 Task: Create a due date automation trigger when advanced on, on the wednesday after a card is due add content with a description ending with resume at 11:00 AM.
Action: Mouse moved to (1126, 87)
Screenshot: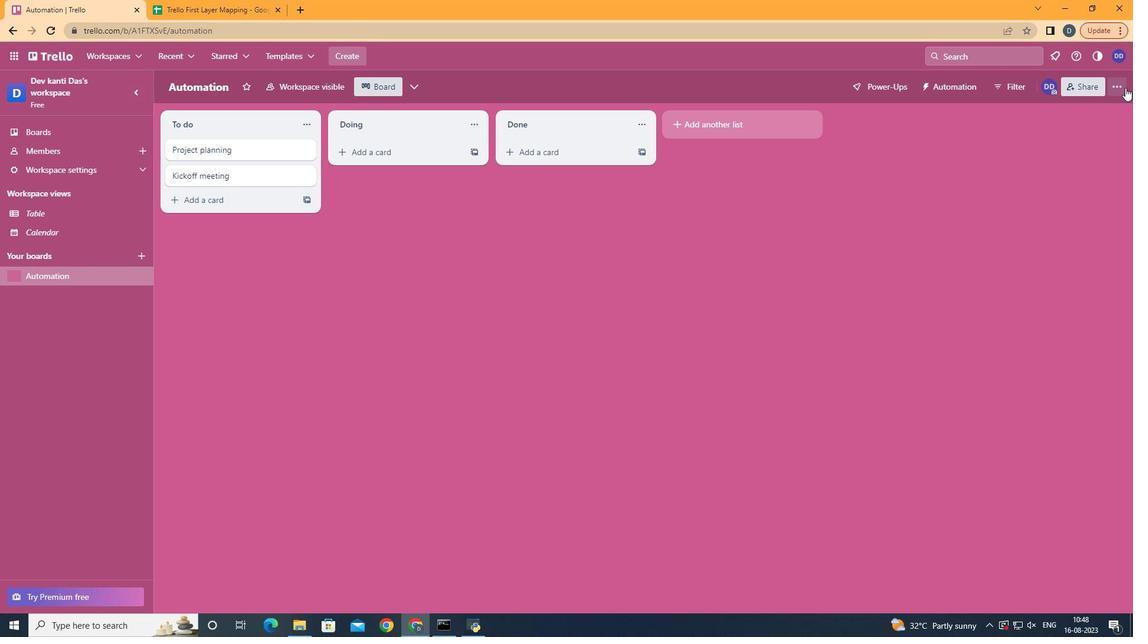 
Action: Mouse pressed left at (1126, 87)
Screenshot: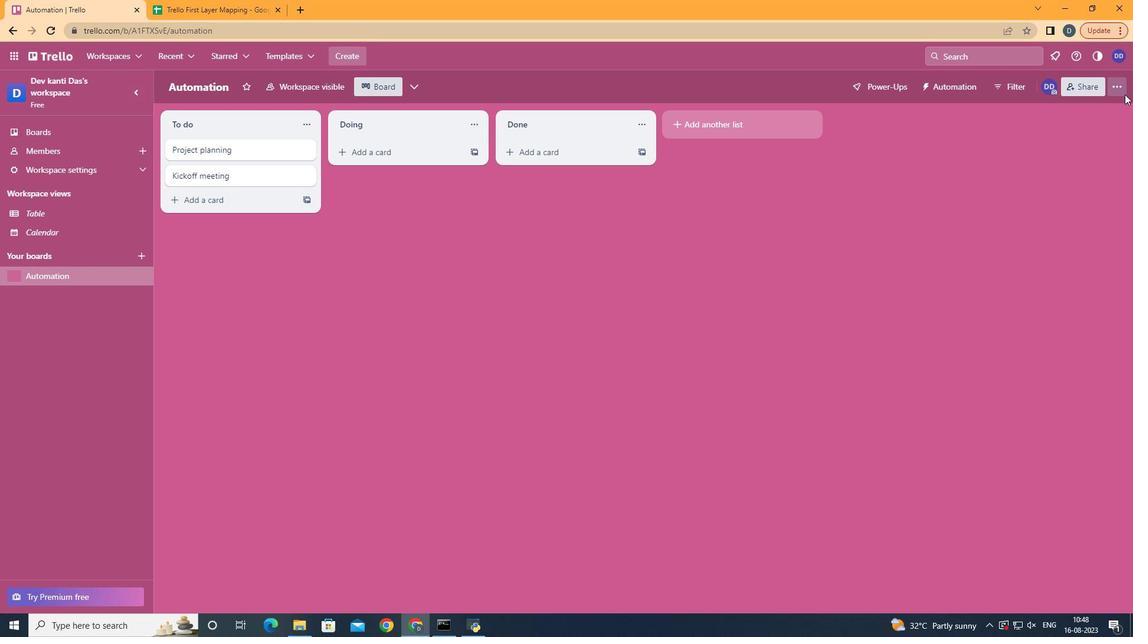 
Action: Mouse moved to (1046, 241)
Screenshot: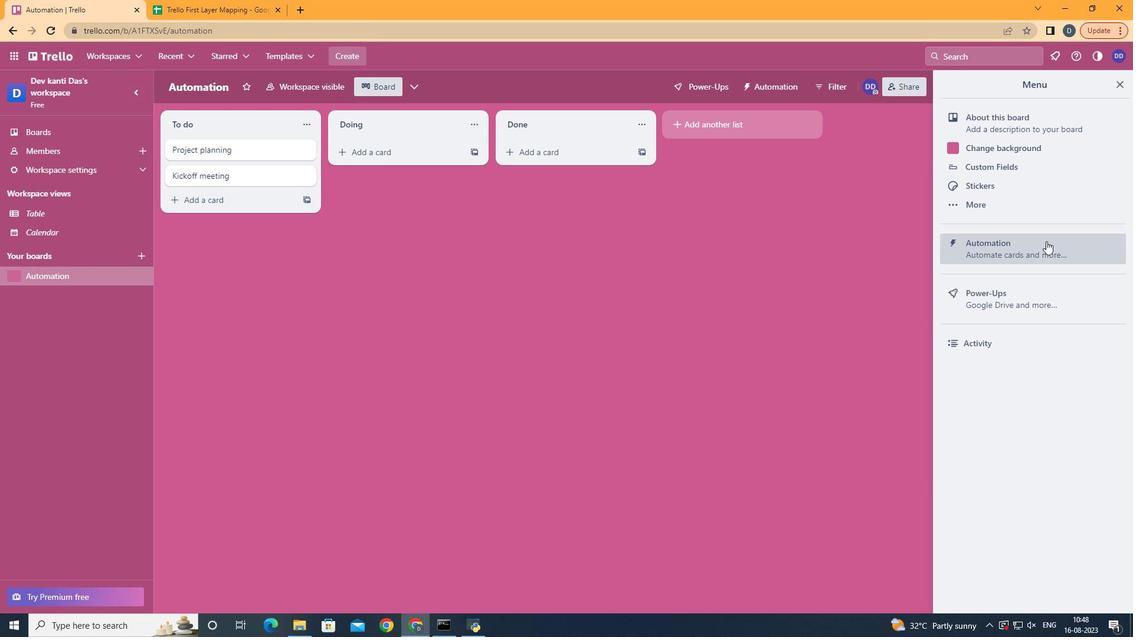 
Action: Mouse pressed left at (1046, 241)
Screenshot: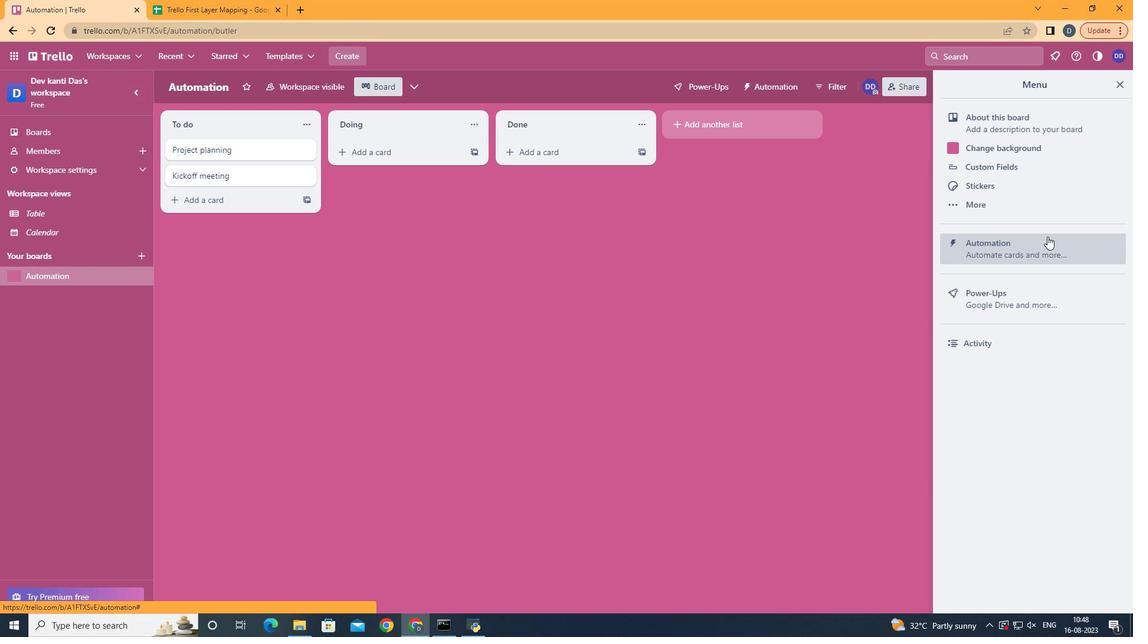 
Action: Mouse moved to (223, 237)
Screenshot: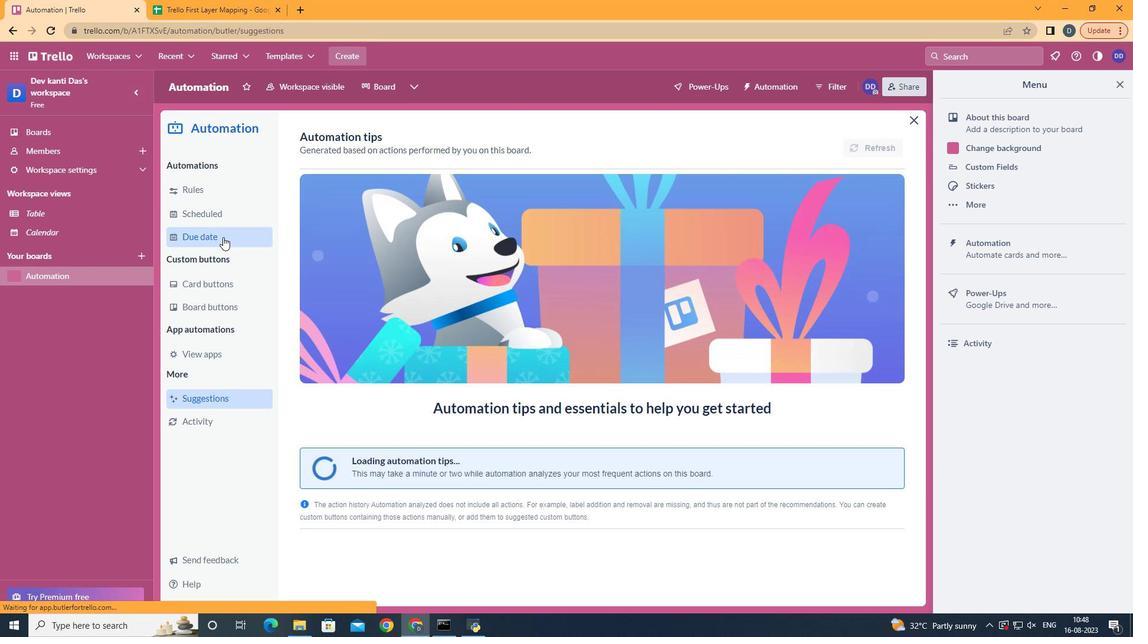 
Action: Mouse pressed left at (223, 237)
Screenshot: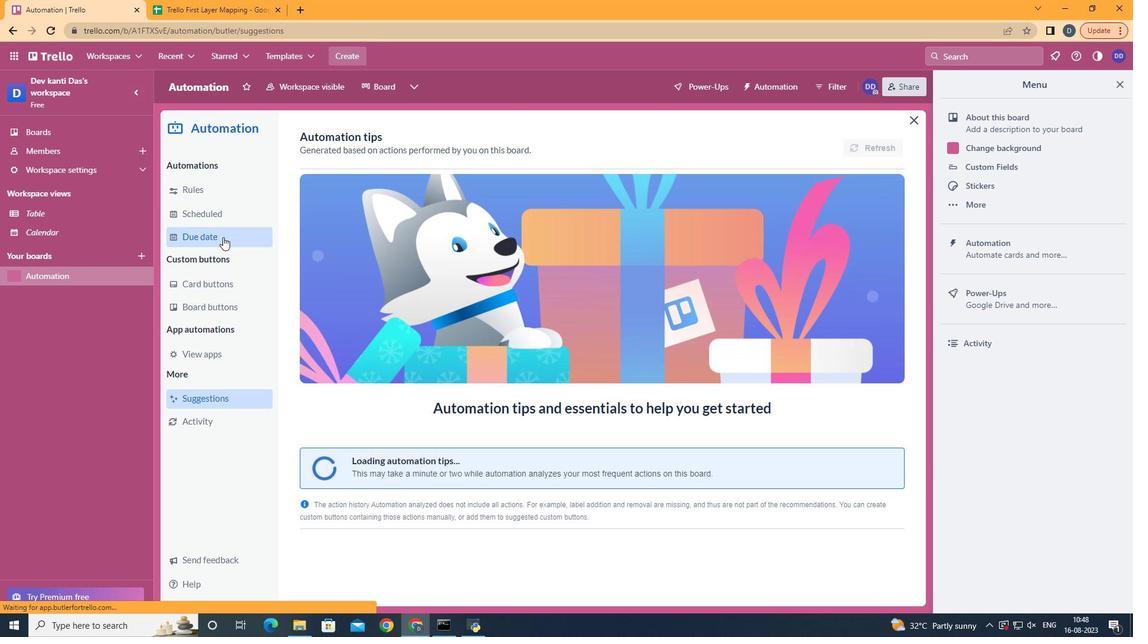 
Action: Mouse moved to (826, 139)
Screenshot: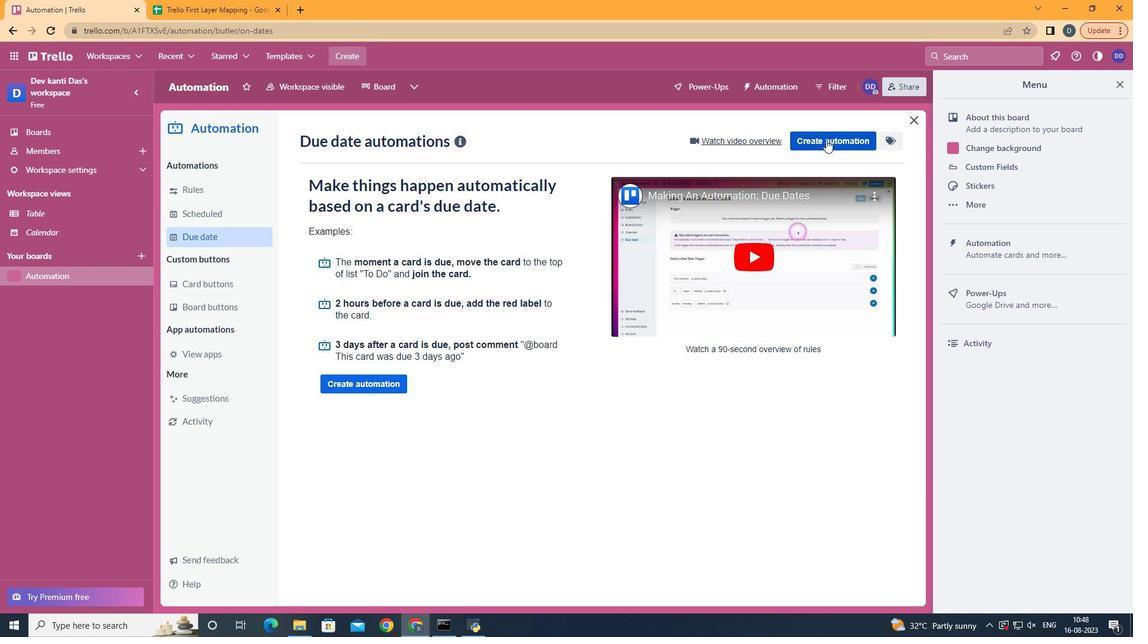 
Action: Mouse pressed left at (826, 139)
Screenshot: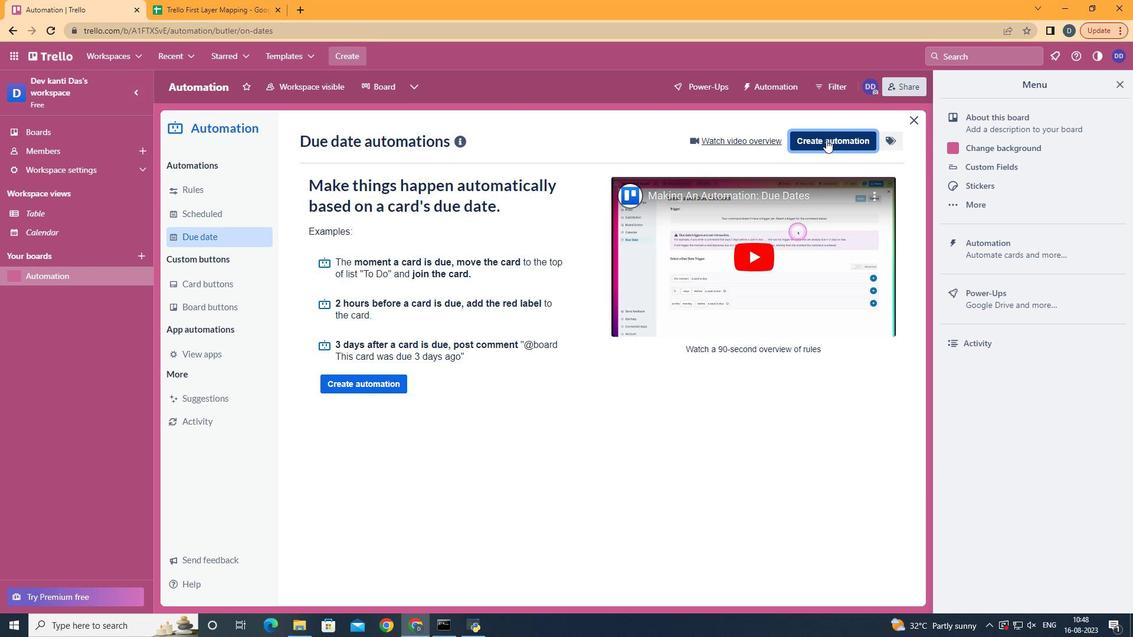 
Action: Mouse moved to (612, 249)
Screenshot: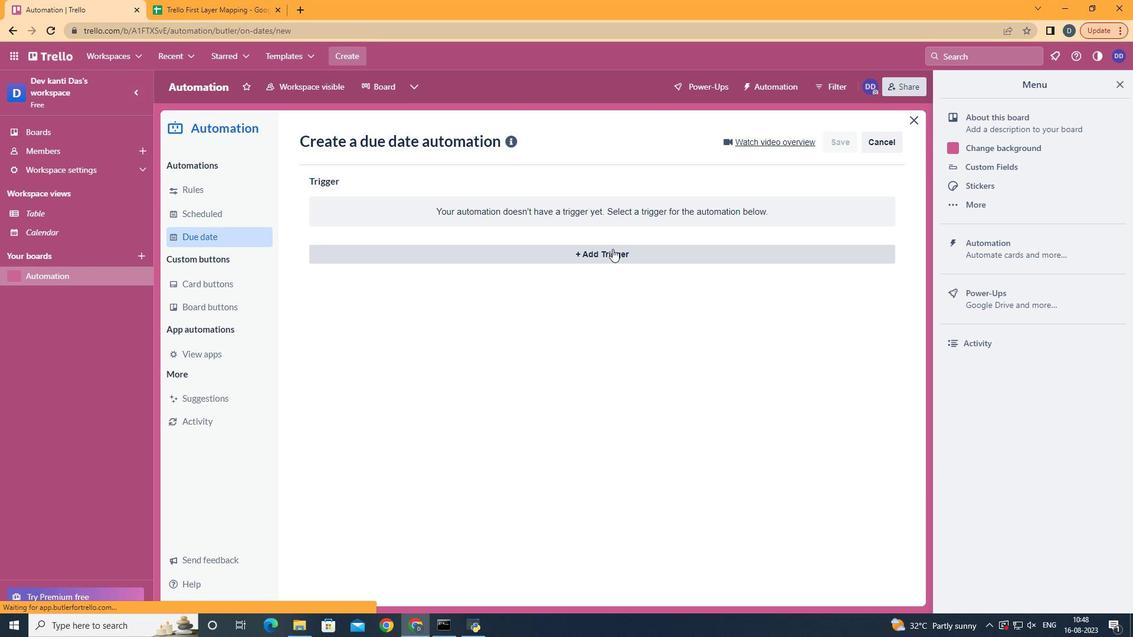 
Action: Mouse pressed left at (612, 249)
Screenshot: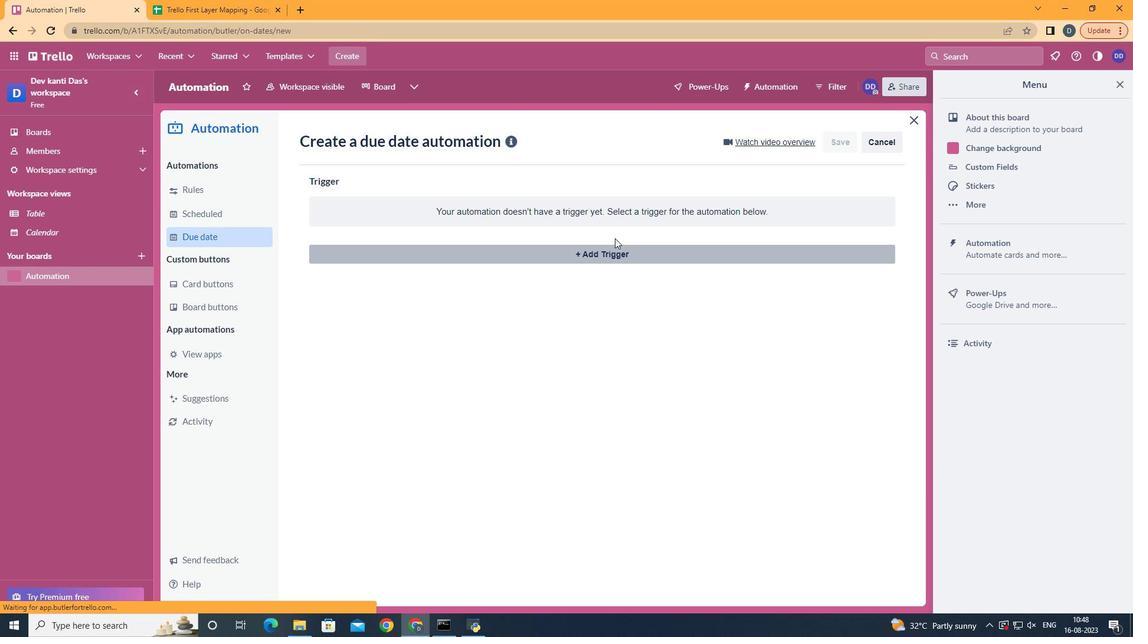 
Action: Mouse moved to (393, 359)
Screenshot: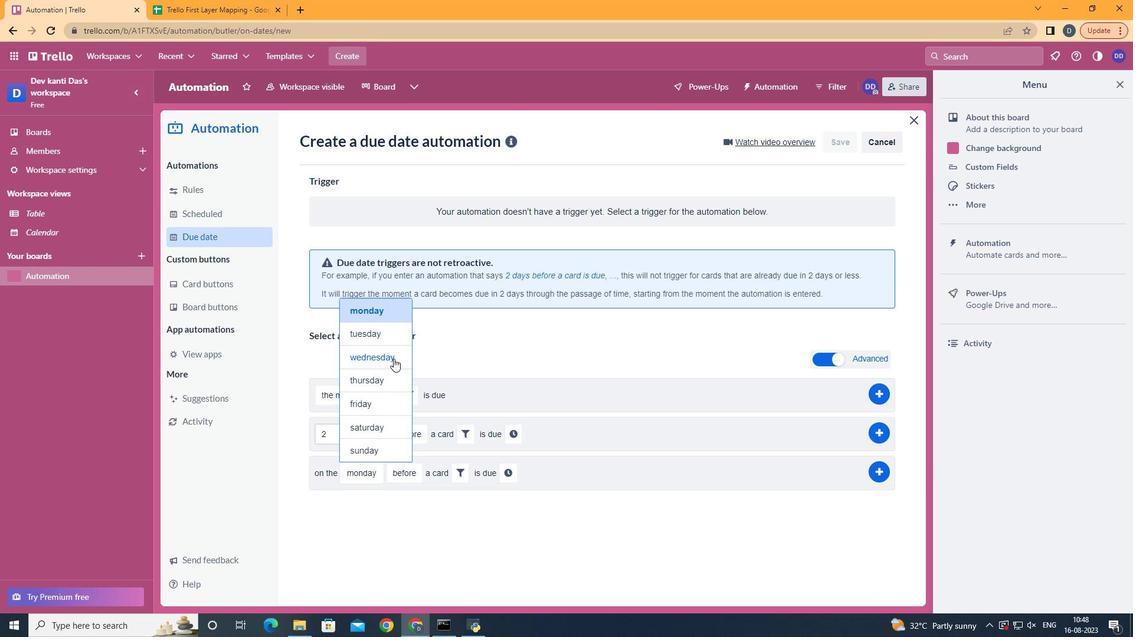 
Action: Mouse pressed left at (393, 359)
Screenshot: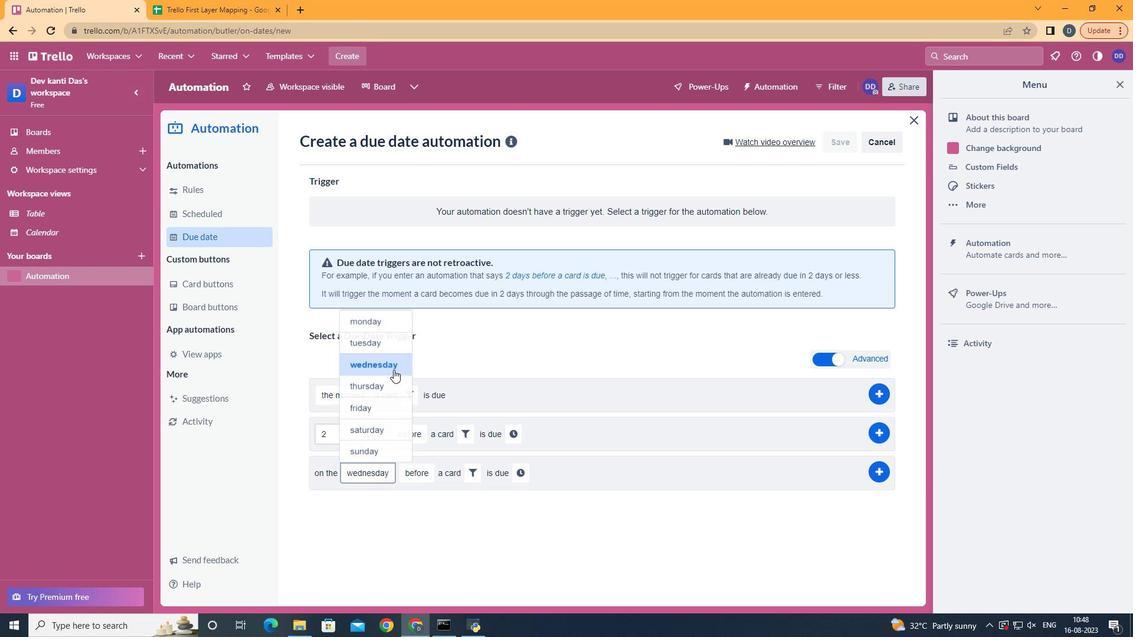 
Action: Mouse moved to (424, 519)
Screenshot: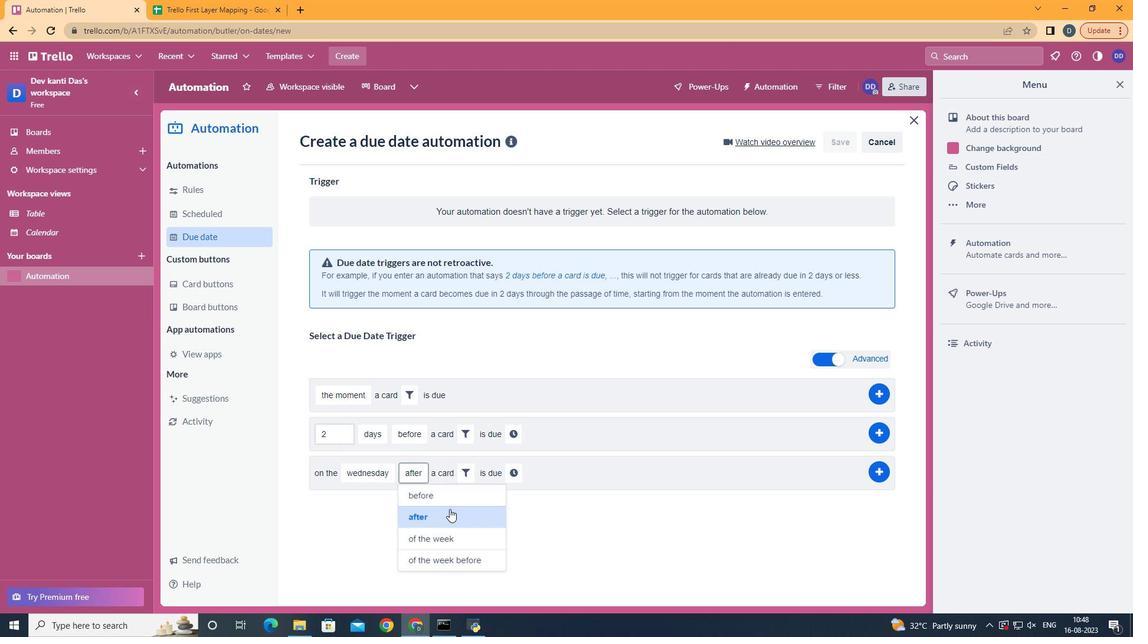 
Action: Mouse pressed left at (424, 519)
Screenshot: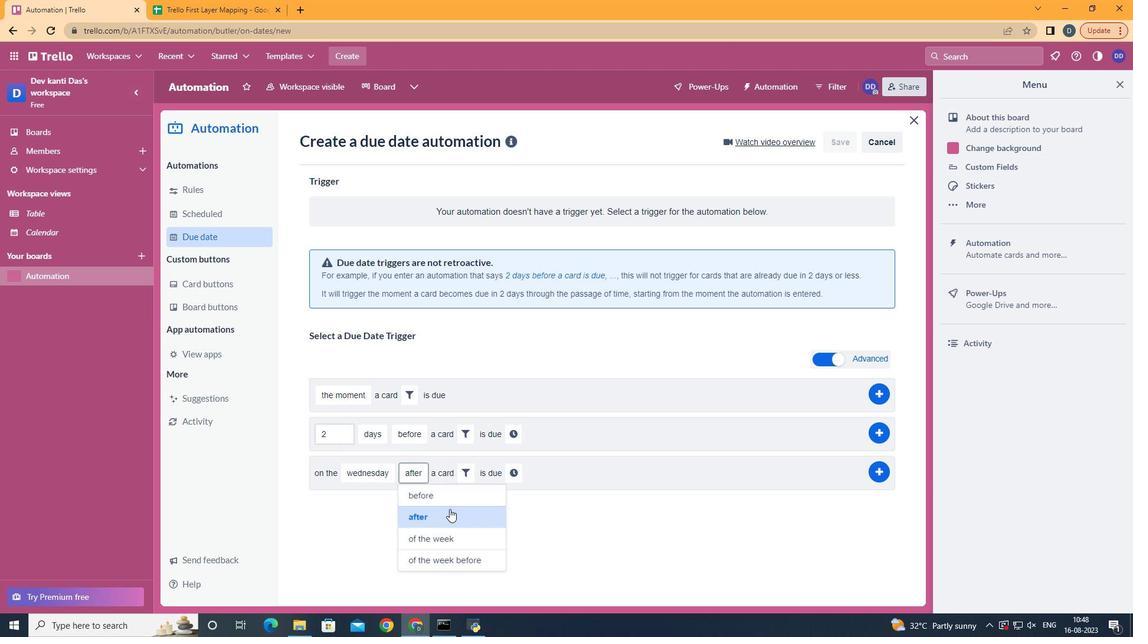 
Action: Mouse moved to (468, 480)
Screenshot: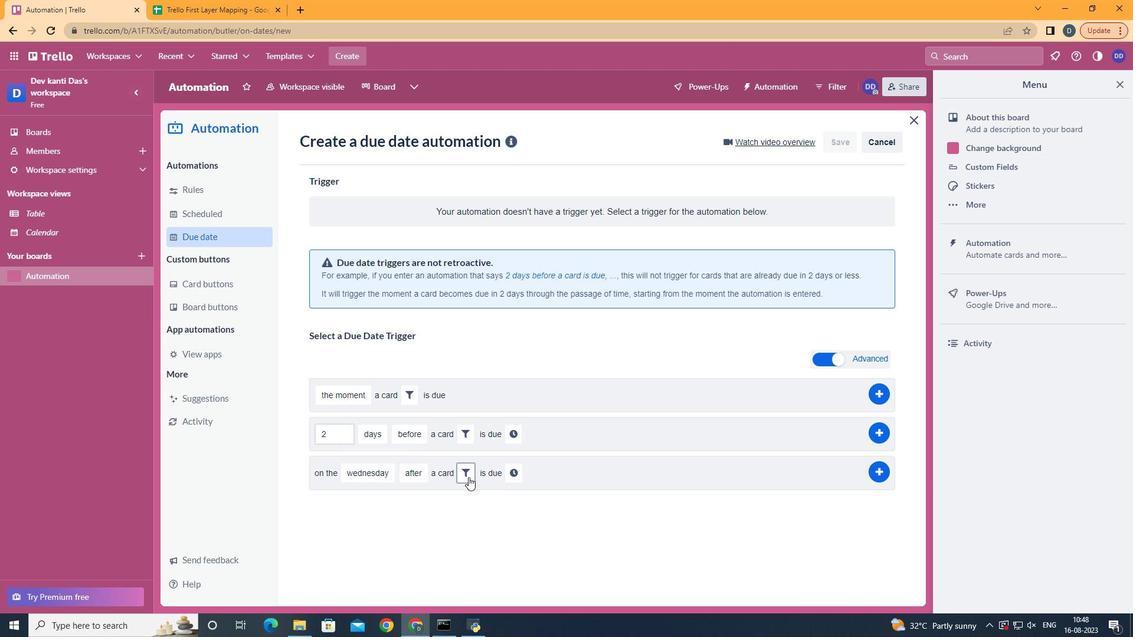 
Action: Mouse pressed left at (468, 480)
Screenshot: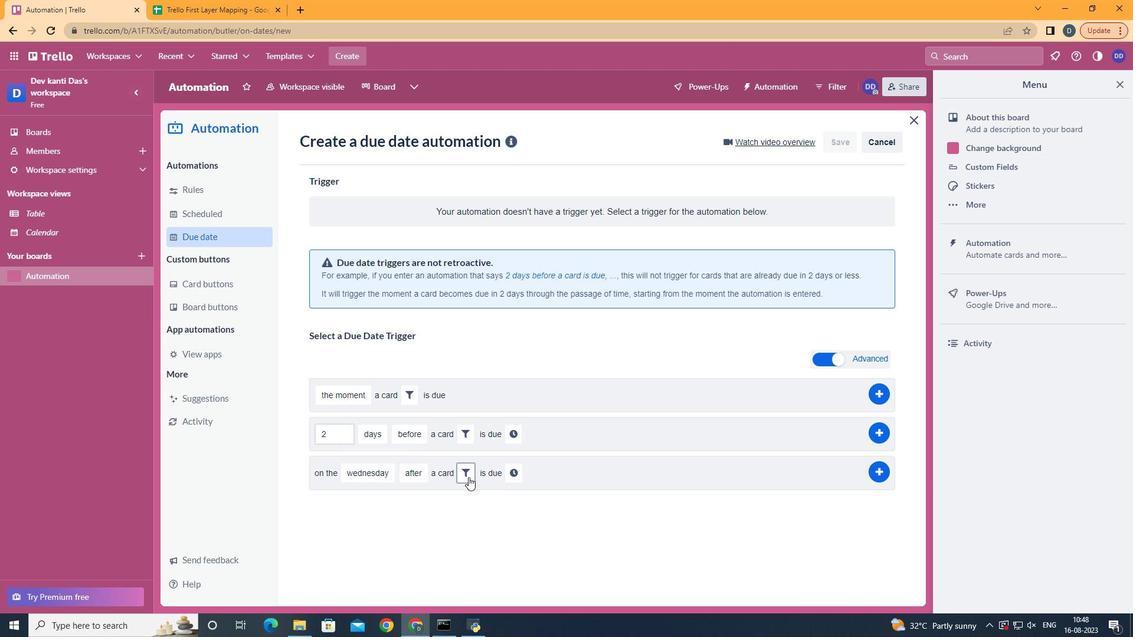 
Action: Mouse moved to (601, 508)
Screenshot: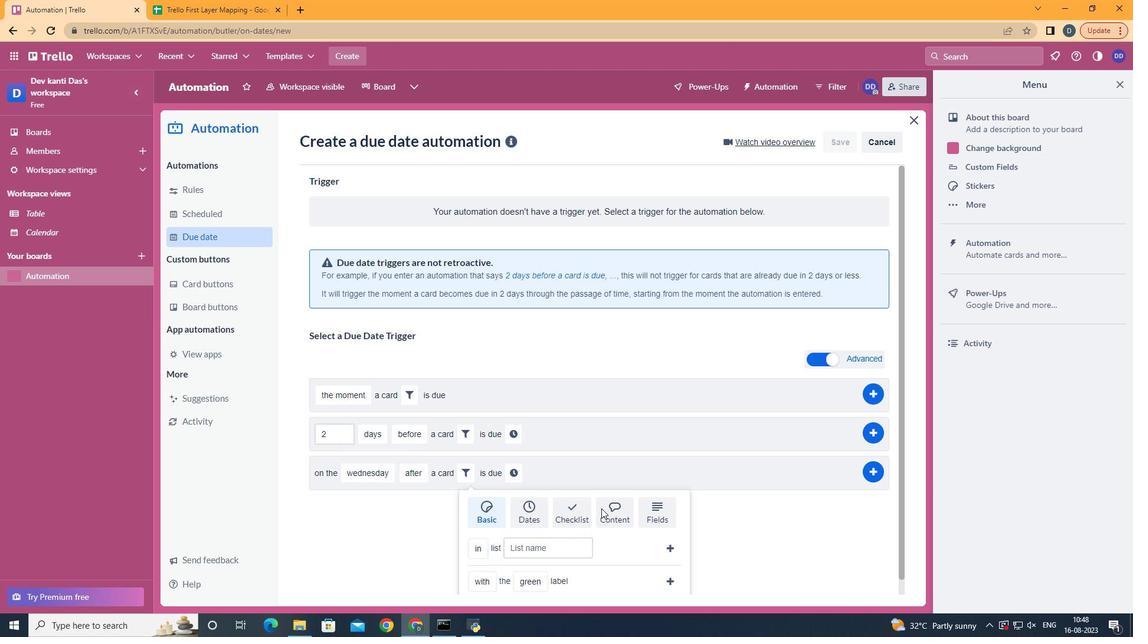 
Action: Mouse pressed left at (601, 508)
Screenshot: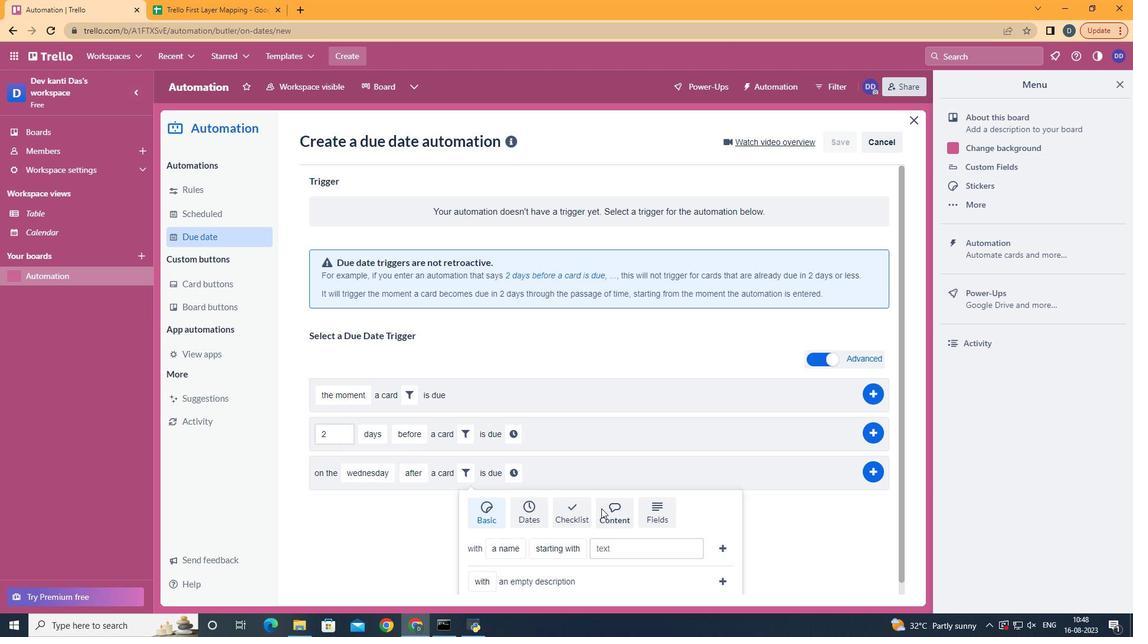 
Action: Mouse moved to (520, 495)
Screenshot: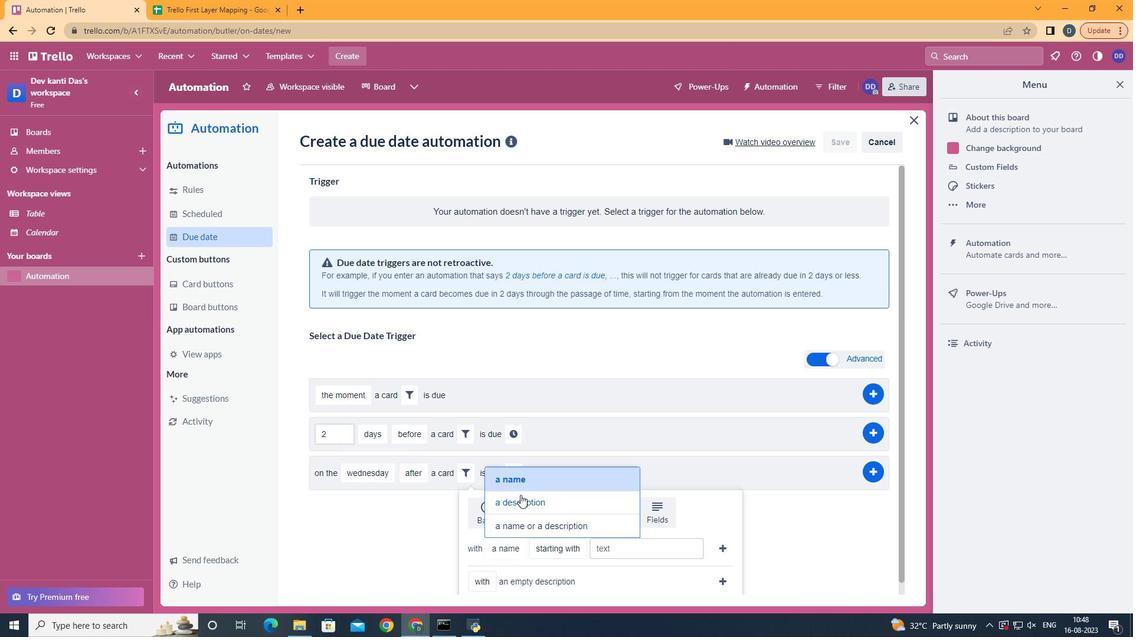 
Action: Mouse pressed left at (520, 495)
Screenshot: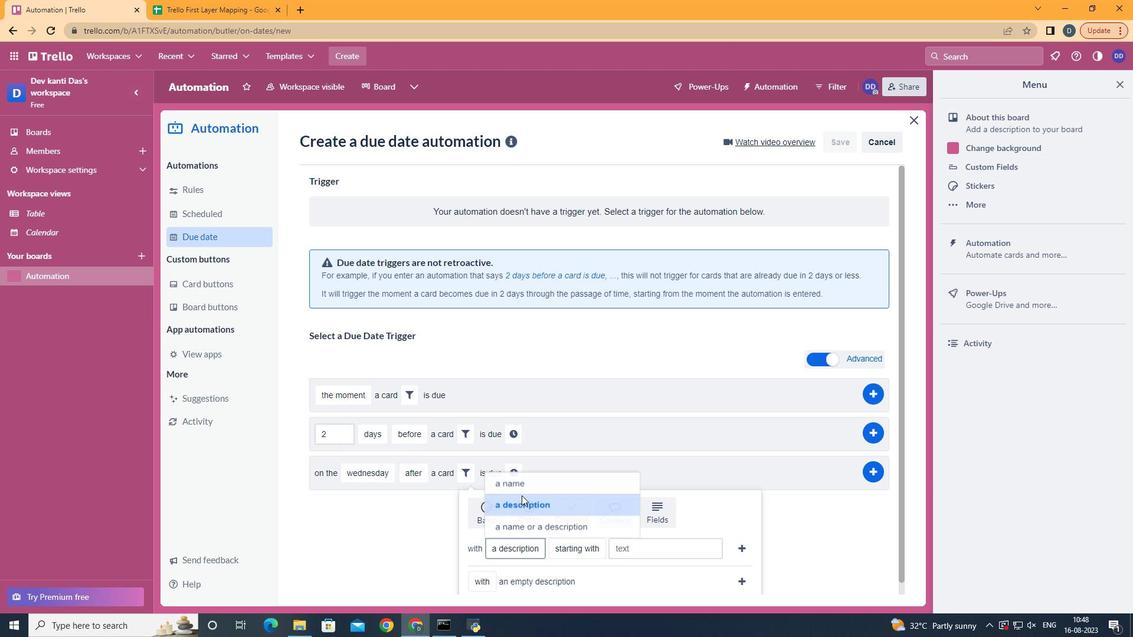 
Action: Mouse moved to (586, 430)
Screenshot: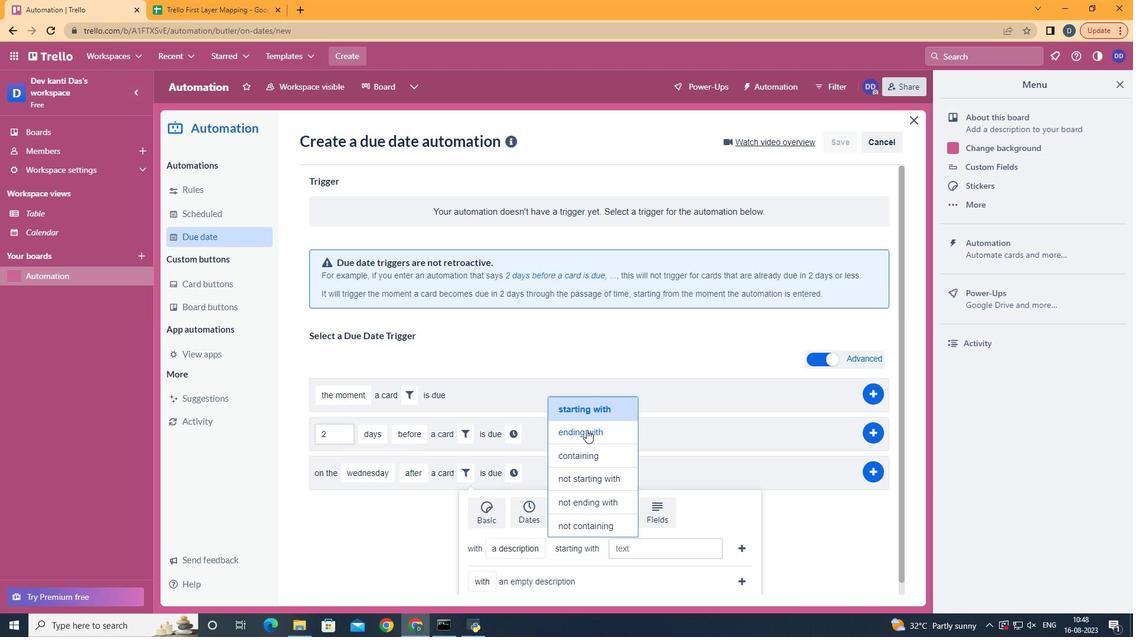 
Action: Mouse pressed left at (586, 430)
Screenshot: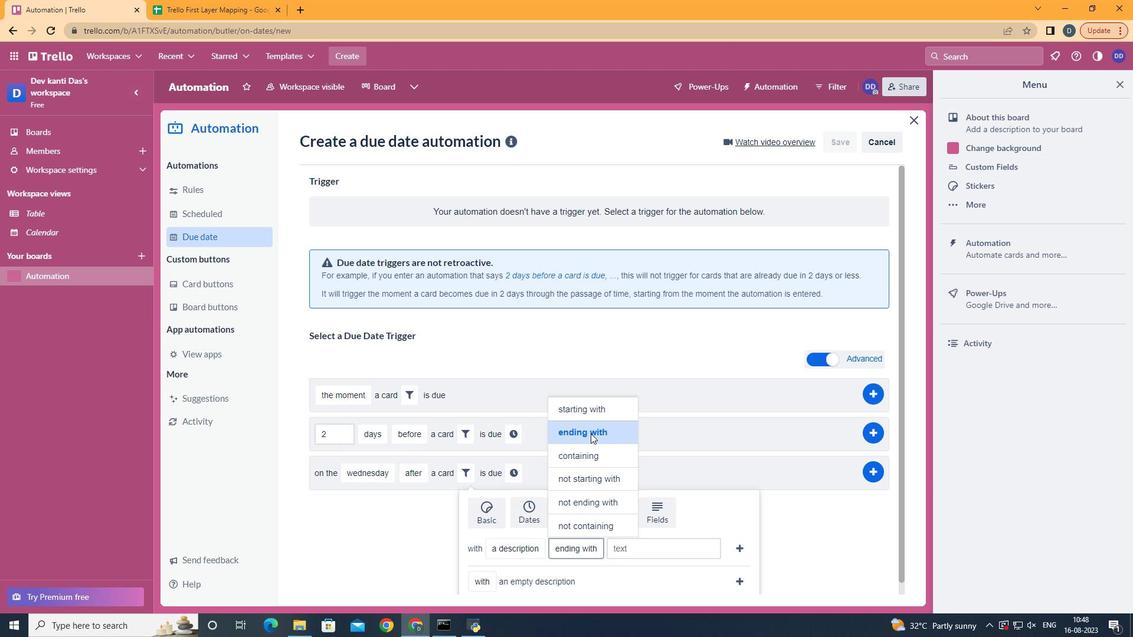 
Action: Mouse moved to (667, 552)
Screenshot: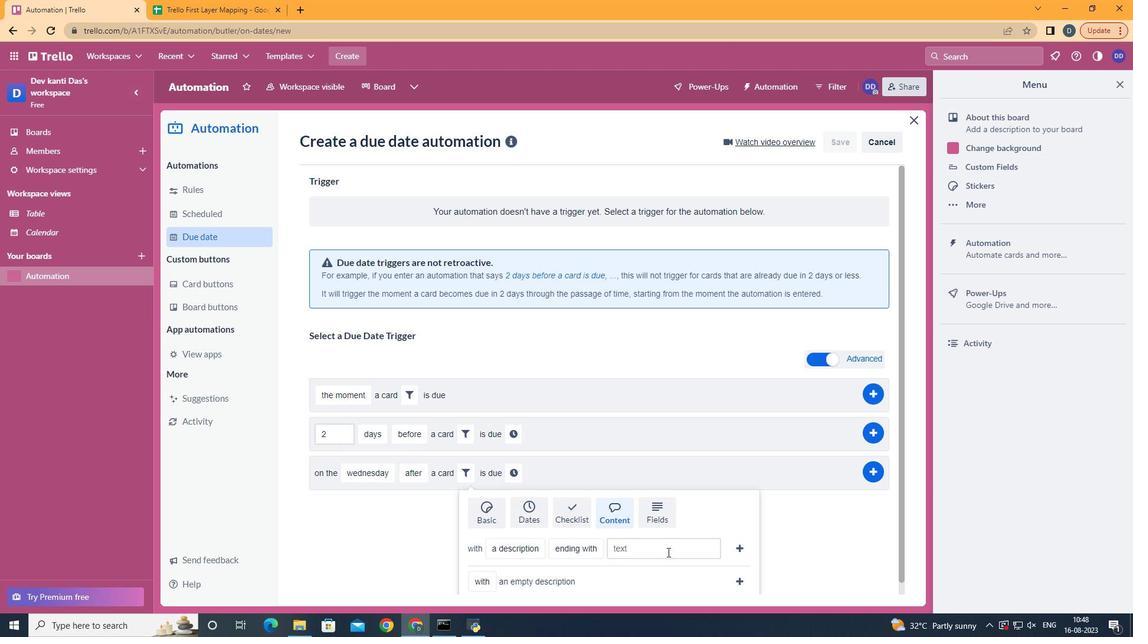 
Action: Mouse pressed left at (667, 552)
Screenshot: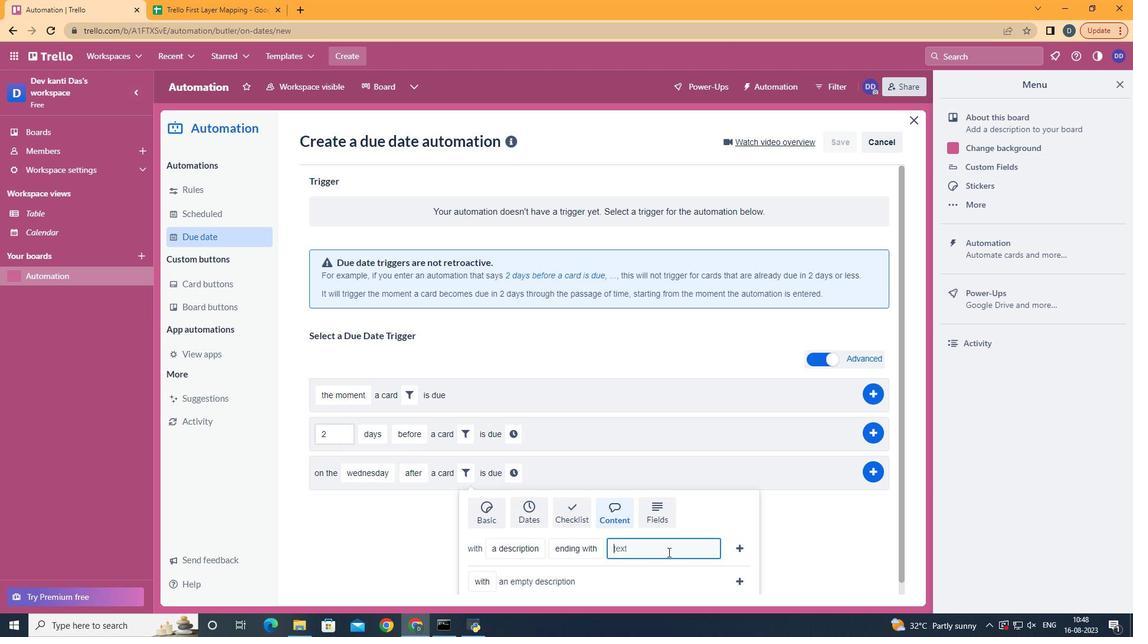 
Action: Mouse moved to (680, 547)
Screenshot: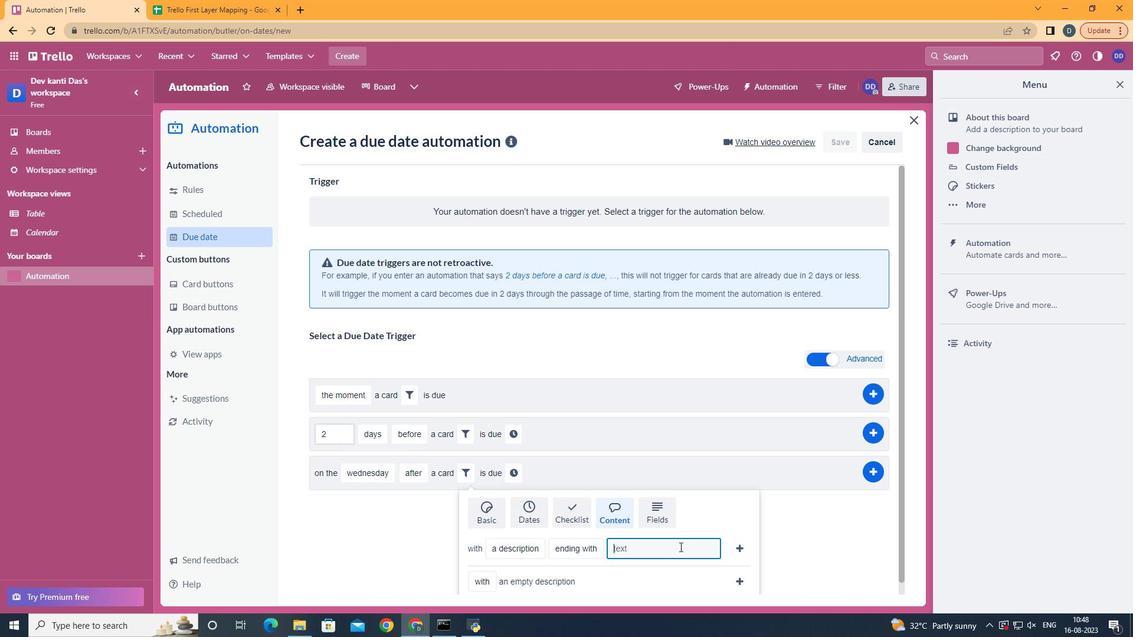 
Action: Key pressed resume
Screenshot: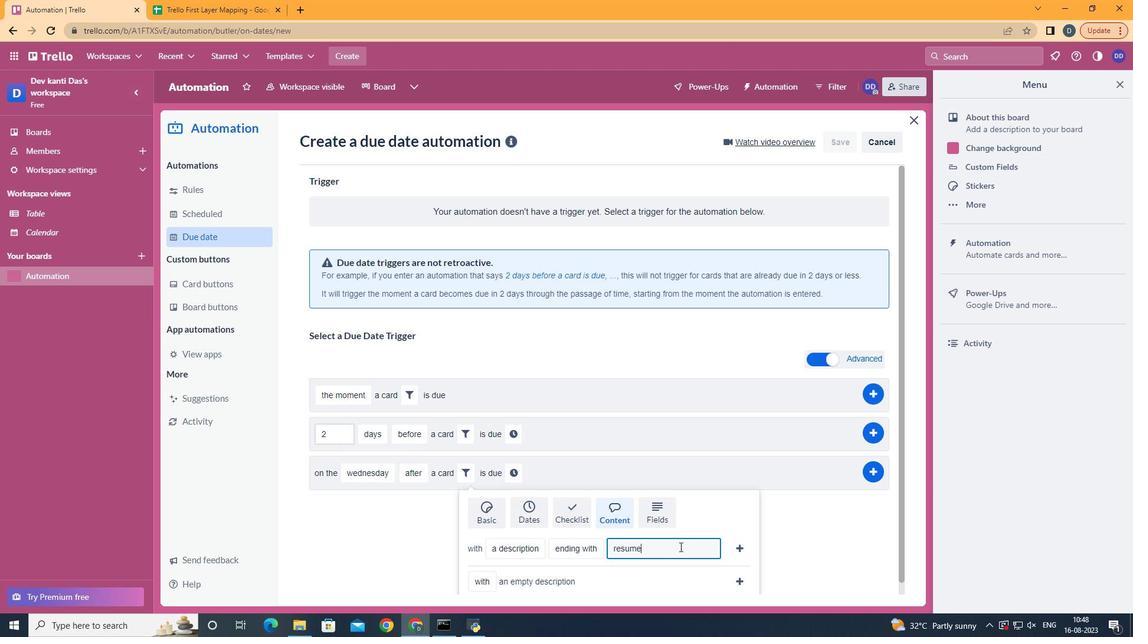 
Action: Mouse moved to (735, 548)
Screenshot: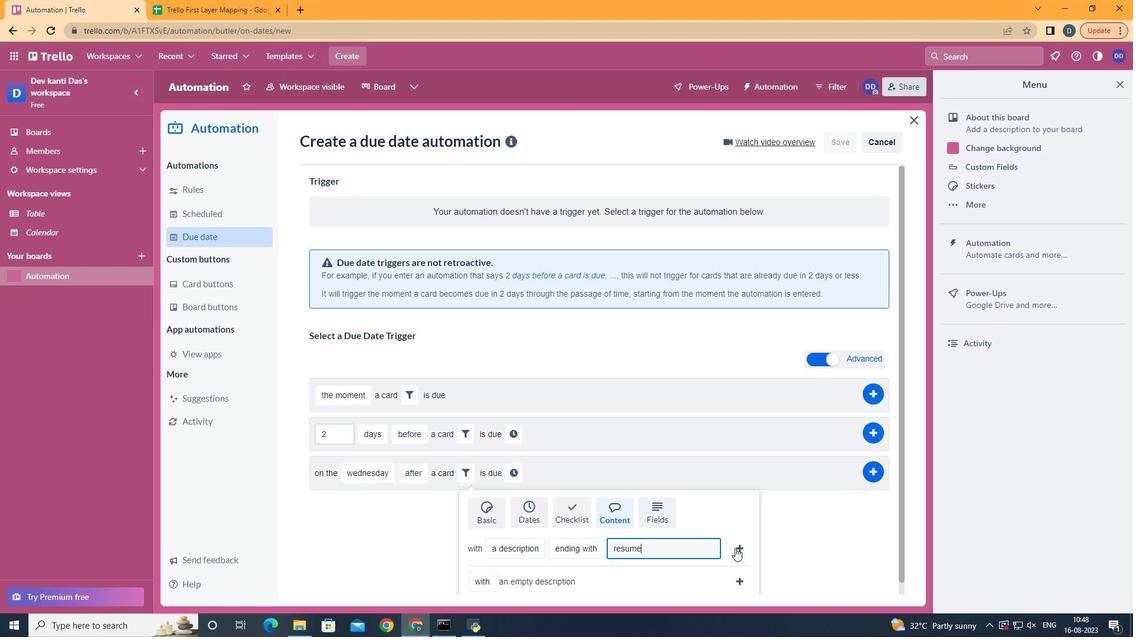 
Action: Mouse pressed left at (735, 548)
Screenshot: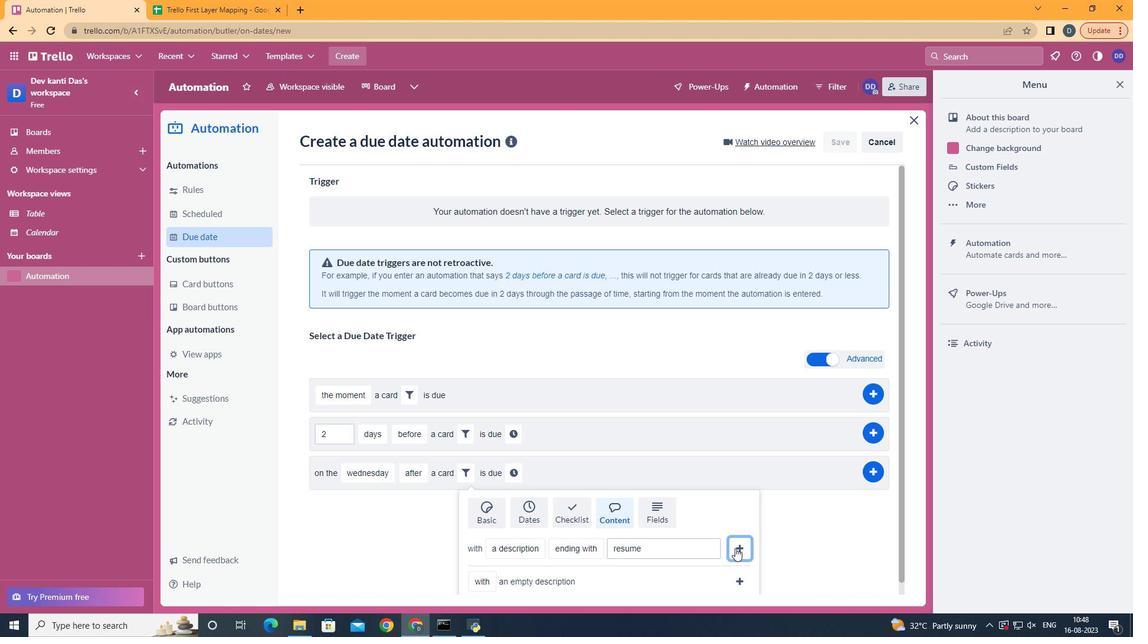 
Action: Mouse moved to (683, 477)
Screenshot: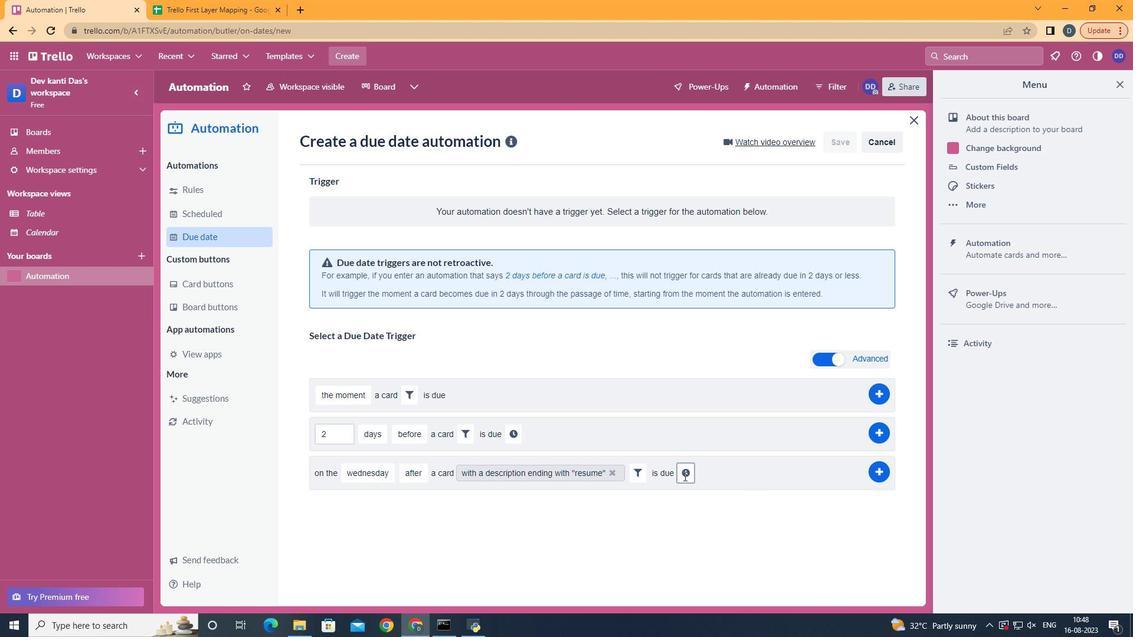 
Action: Mouse pressed left at (683, 477)
Screenshot: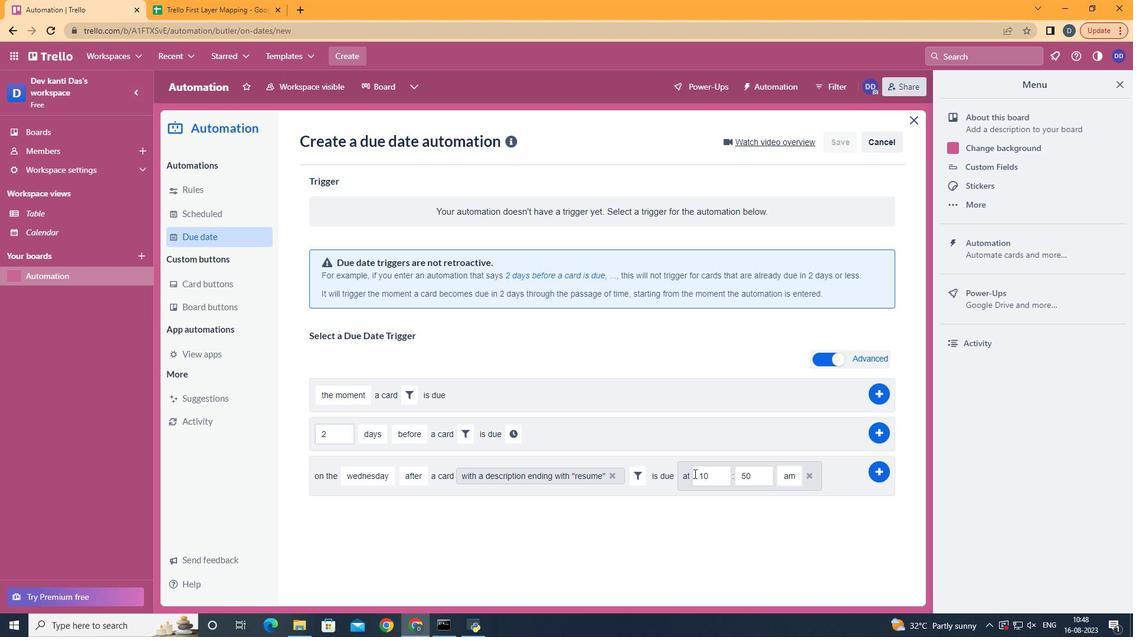 
Action: Mouse moved to (713, 474)
Screenshot: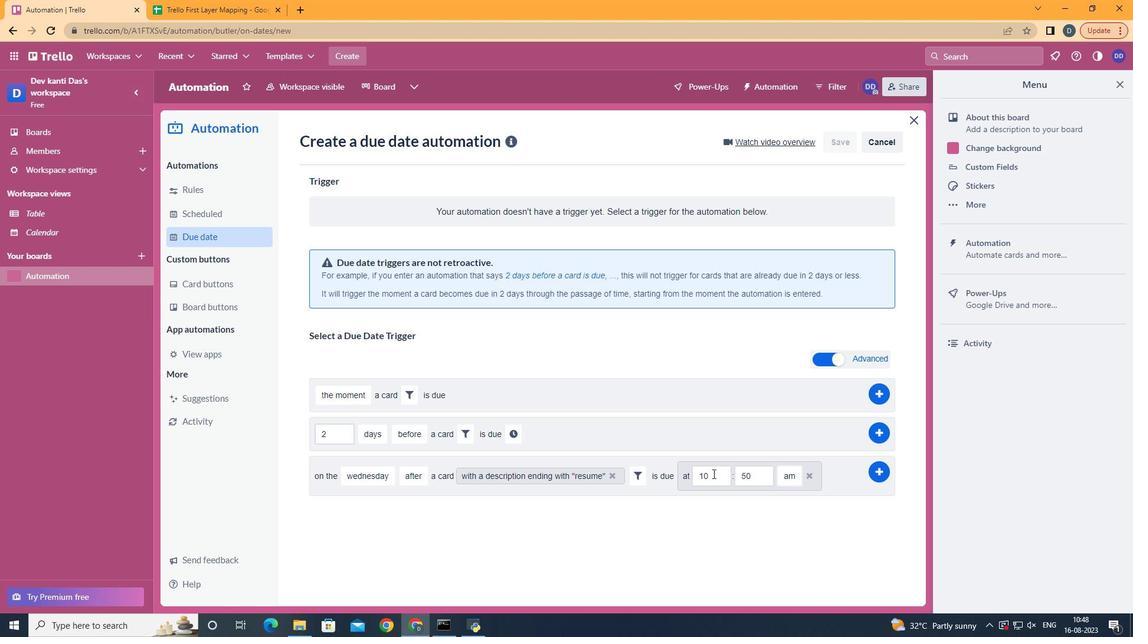 
Action: Mouse pressed left at (713, 474)
Screenshot: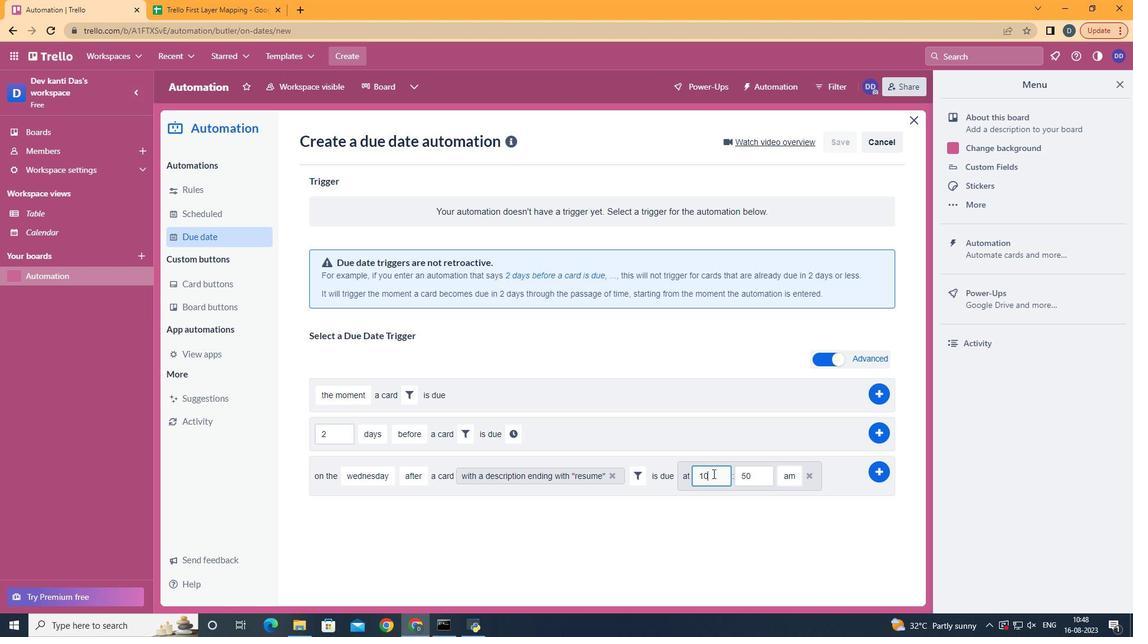 
Action: Key pressed <Key.backspace>1
Screenshot: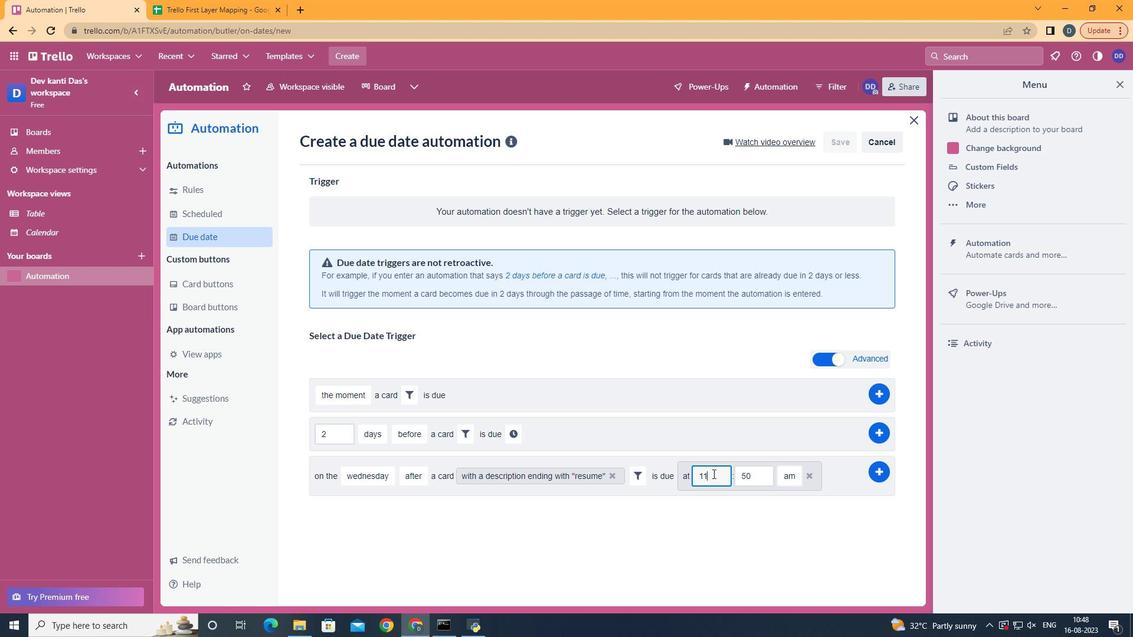 
Action: Mouse moved to (765, 477)
Screenshot: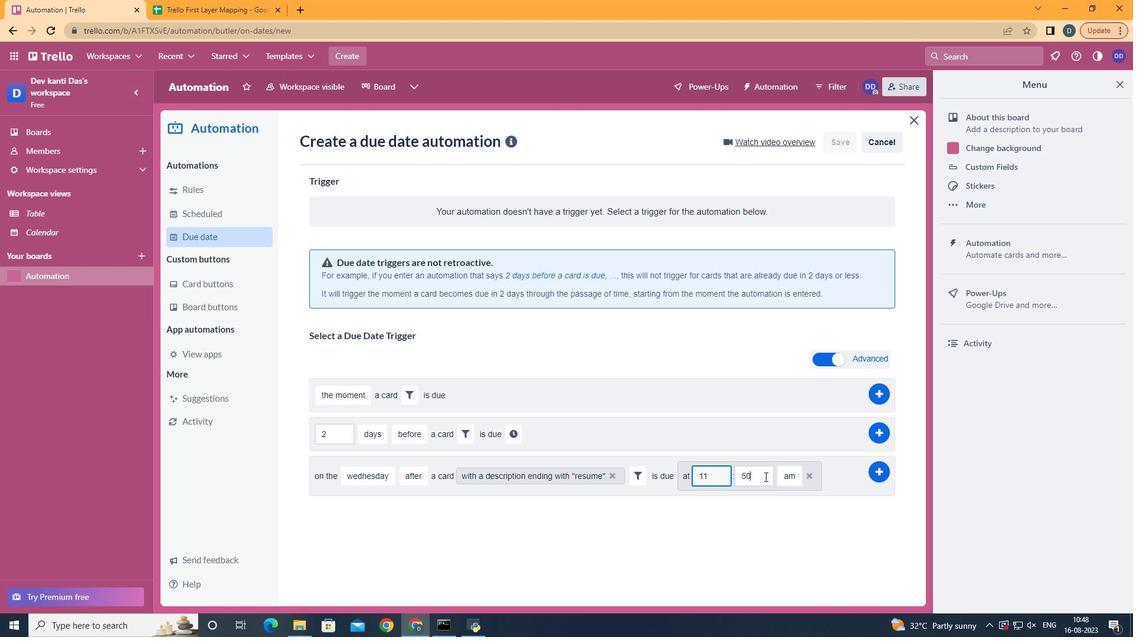
Action: Mouse pressed left at (765, 477)
Screenshot: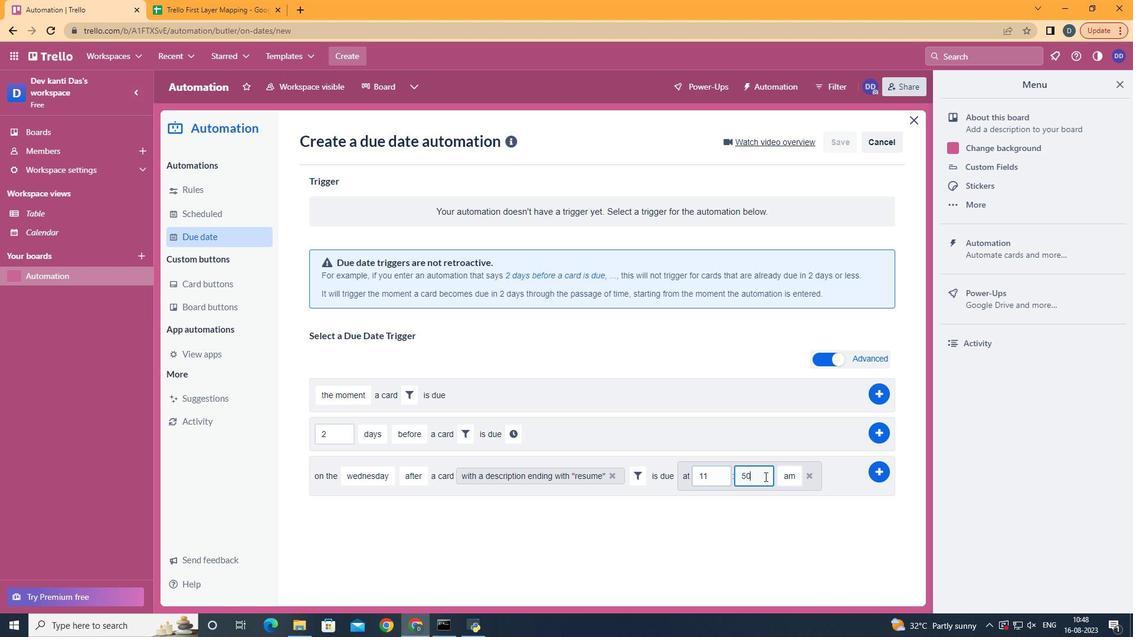 
Action: Key pressed <Key.backspace><Key.backspace>00
Screenshot: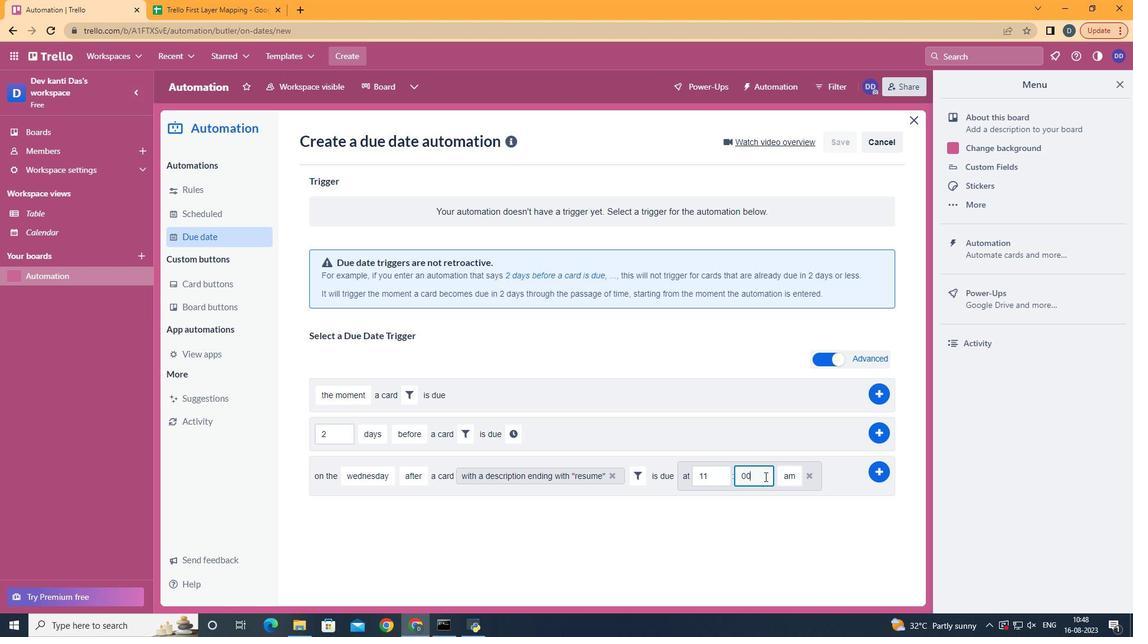 
Action: Mouse moved to (880, 467)
Screenshot: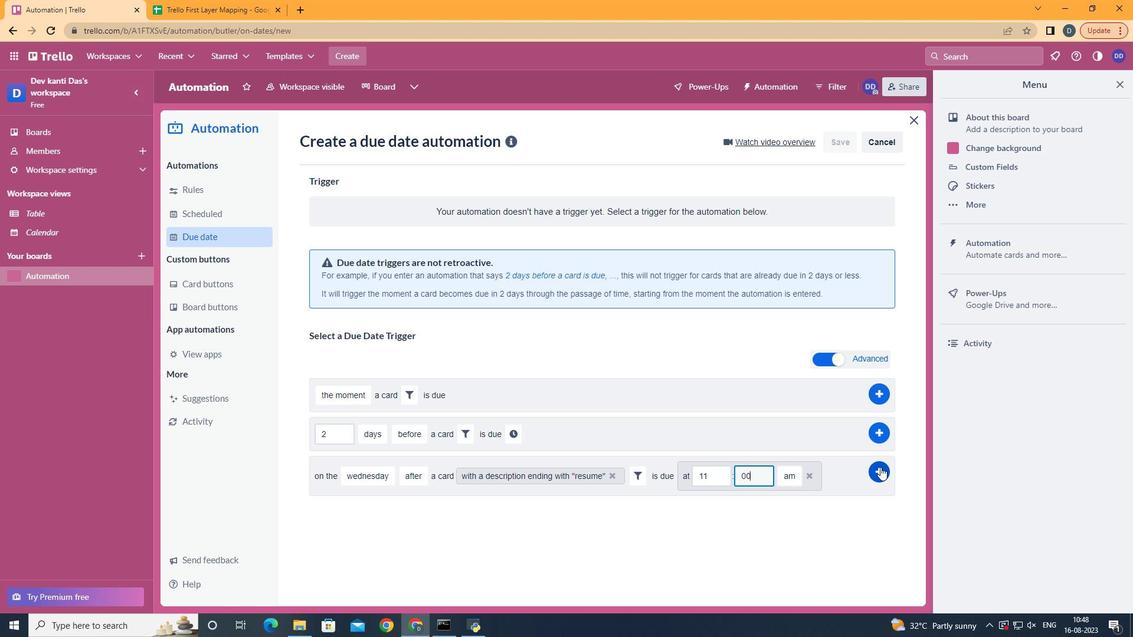 
Action: Mouse pressed left at (880, 467)
Screenshot: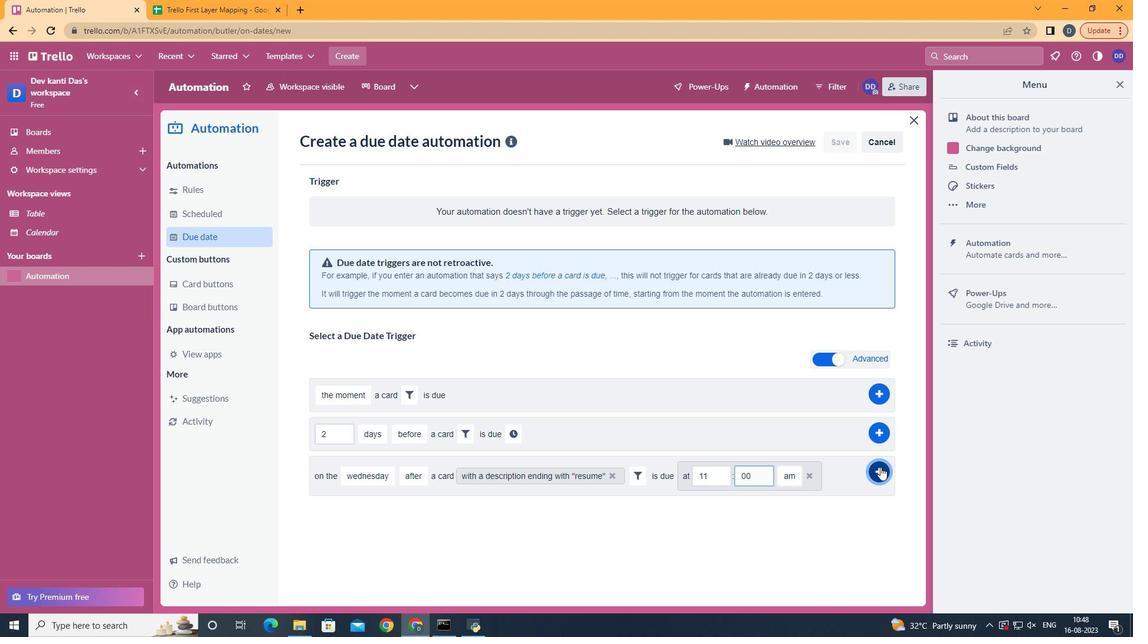 
